 Task: Create a due date automation trigger when advanced on, on the tuesday of the week a card is due add dates starting in between 1 and 5 days at 11:00 AM.
Action: Mouse moved to (1063, 86)
Screenshot: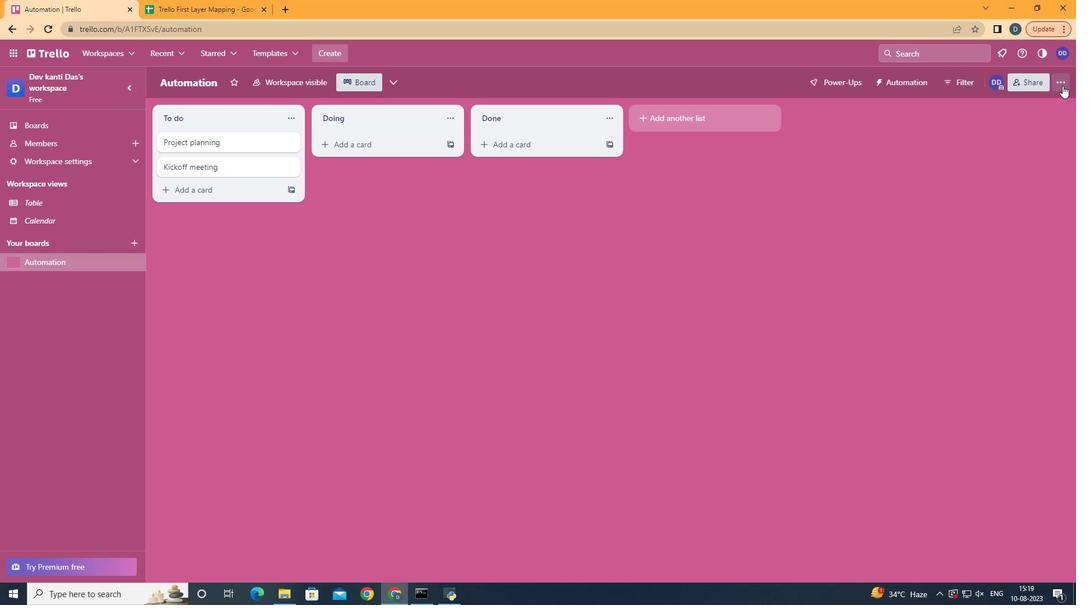 
Action: Mouse pressed left at (1063, 86)
Screenshot: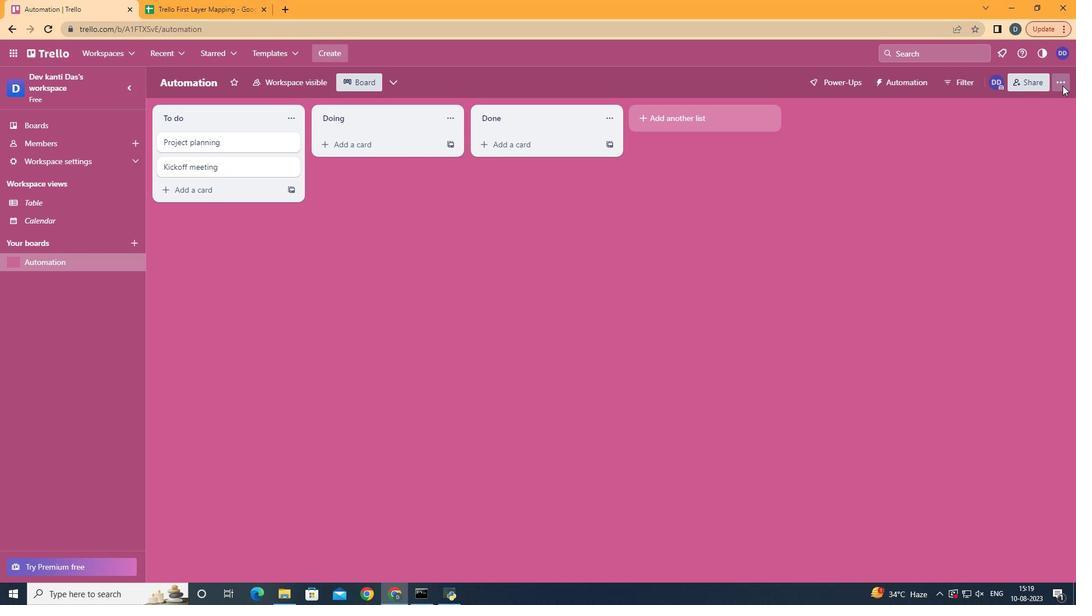 
Action: Mouse moved to (1005, 233)
Screenshot: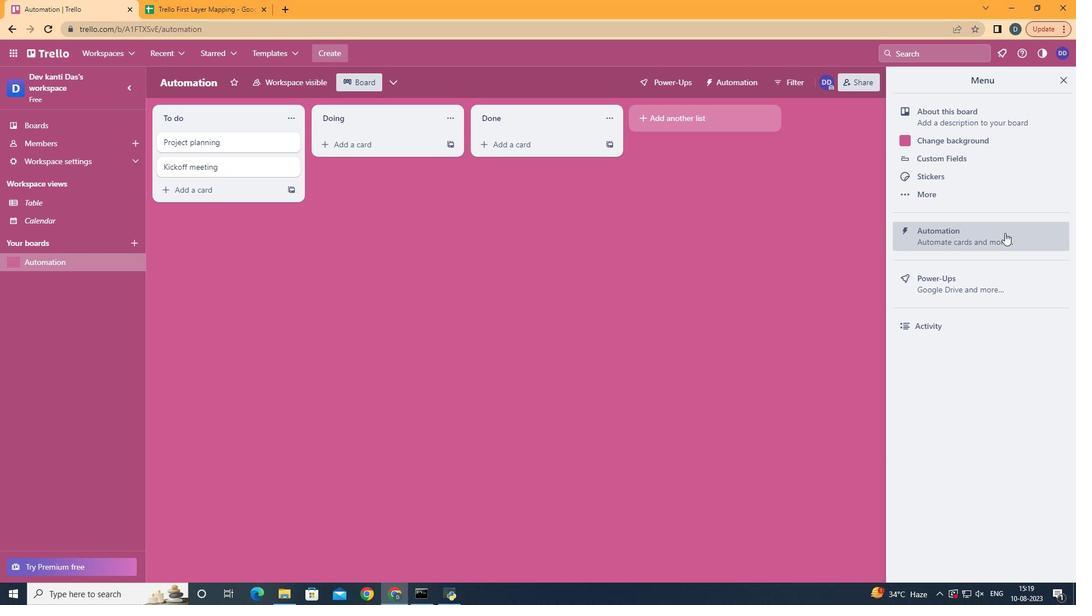 
Action: Mouse pressed left at (1005, 233)
Screenshot: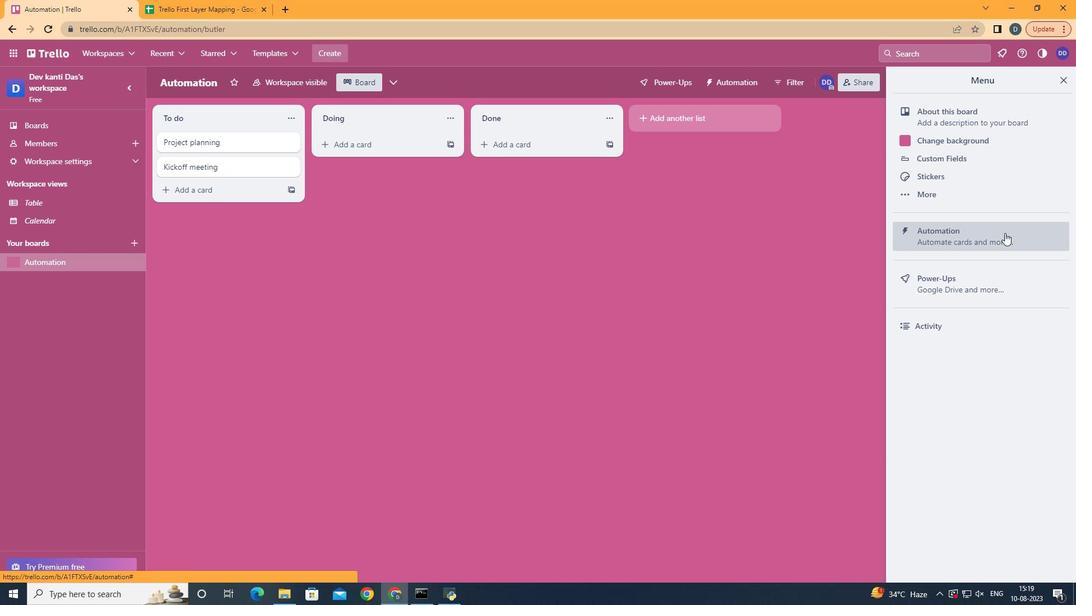 
Action: Mouse moved to (213, 222)
Screenshot: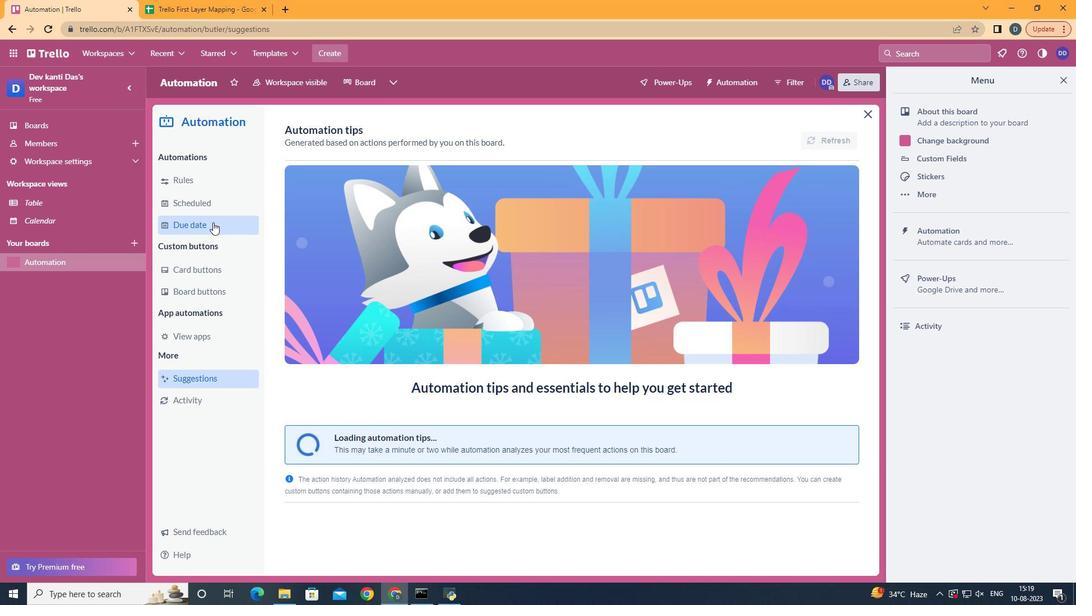 
Action: Mouse pressed left at (213, 222)
Screenshot: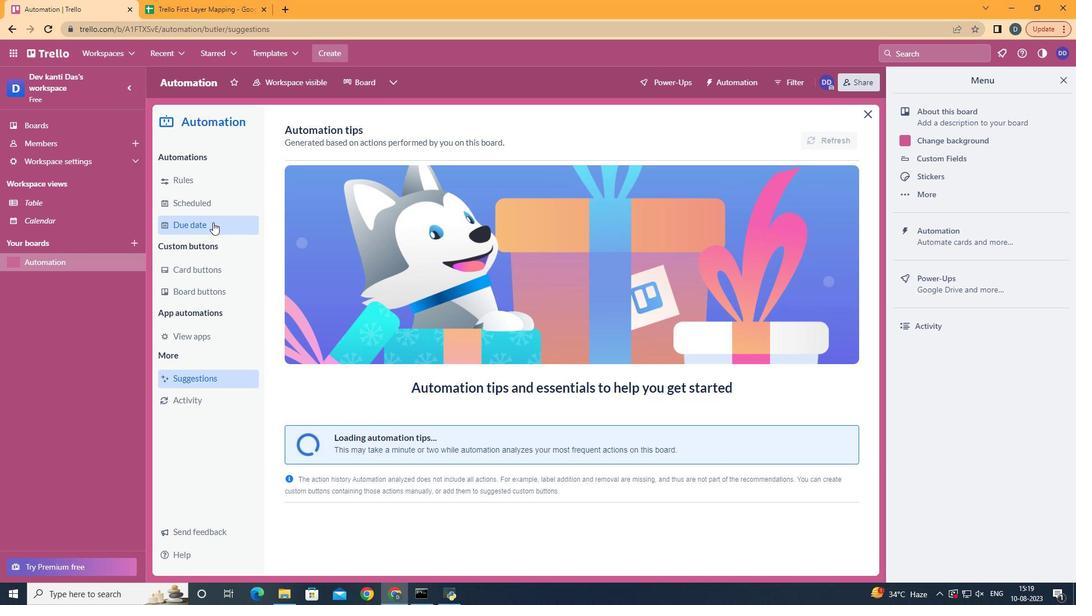 
Action: Mouse moved to (791, 133)
Screenshot: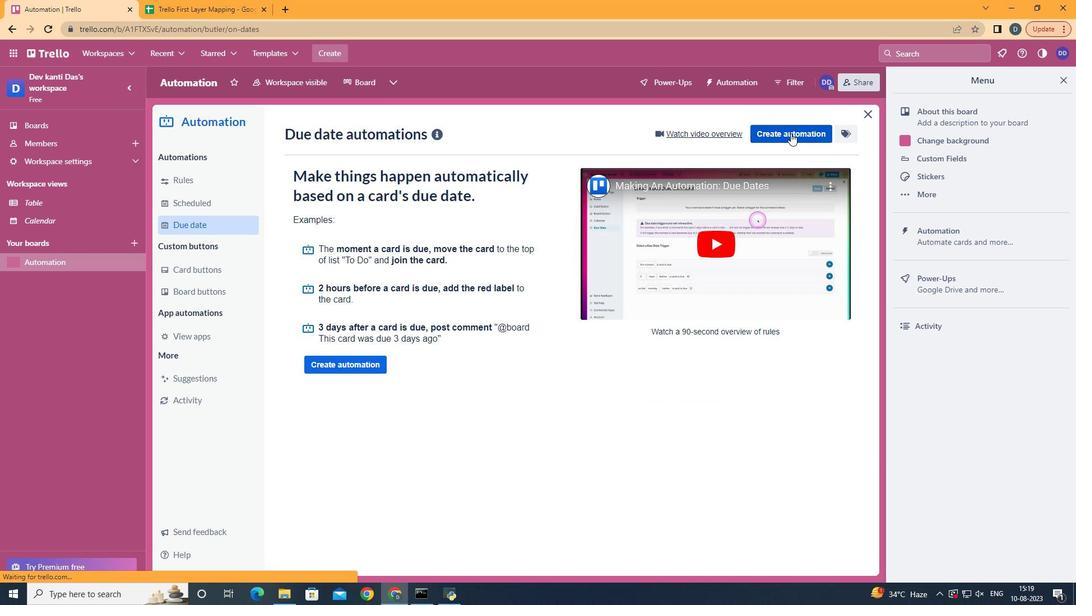 
Action: Mouse pressed left at (791, 133)
Screenshot: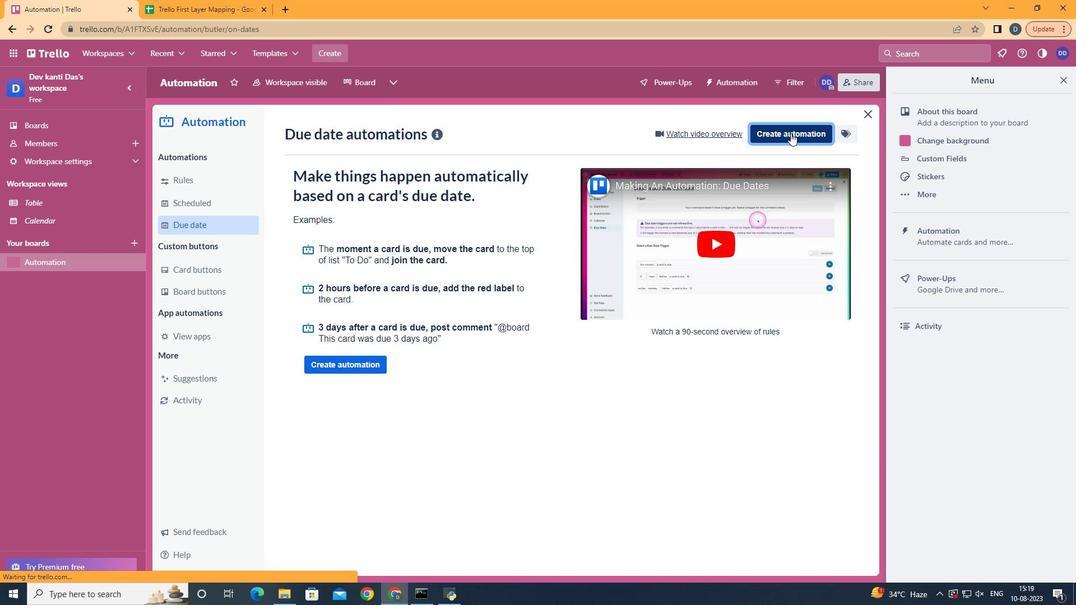 
Action: Mouse moved to (574, 244)
Screenshot: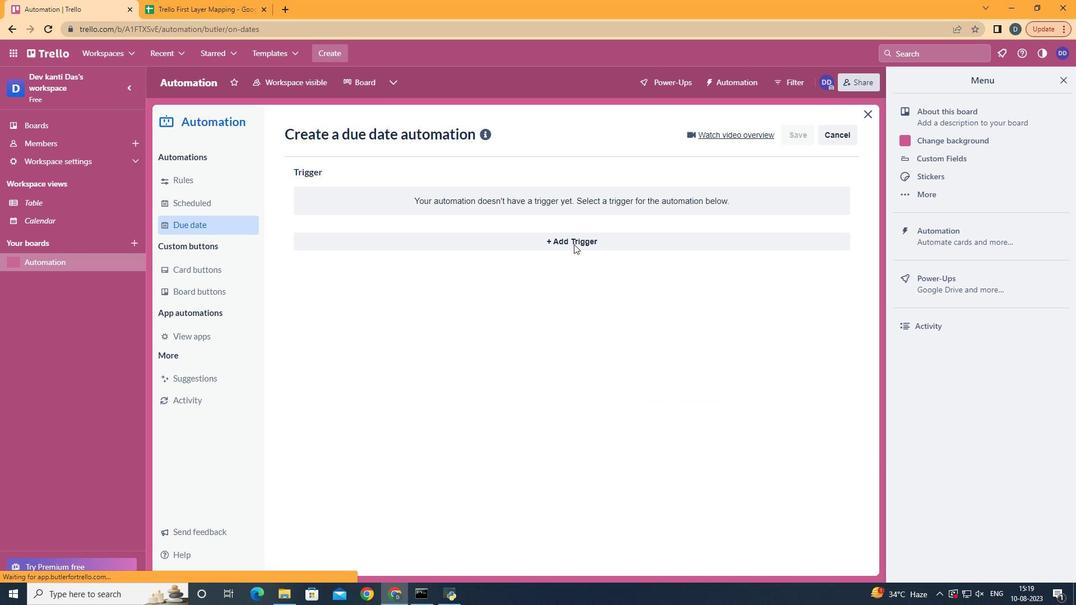 
Action: Mouse pressed left at (574, 244)
Screenshot: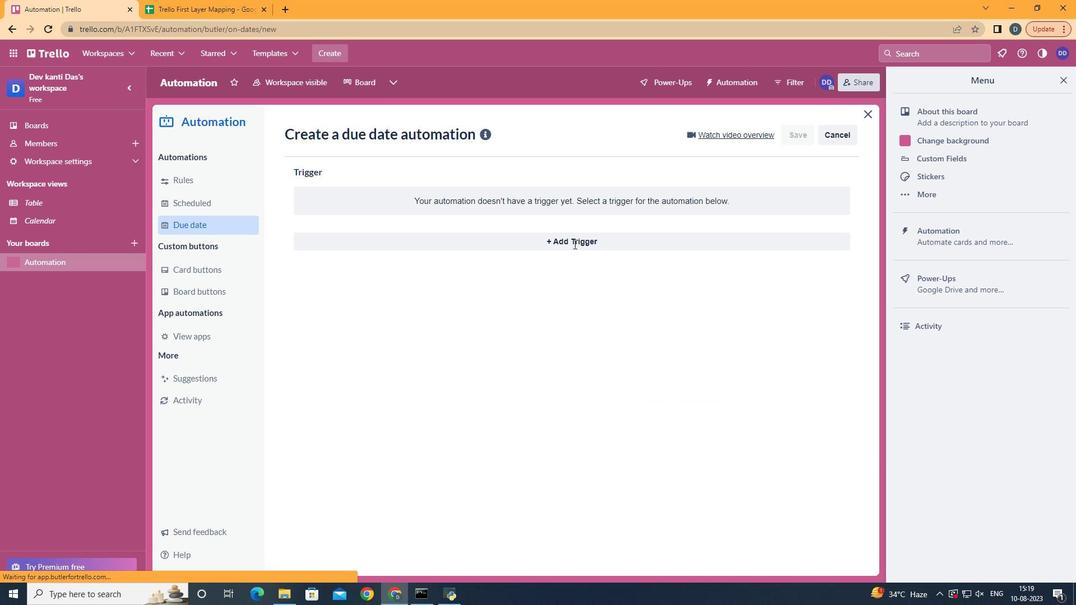
Action: Mouse moved to (356, 312)
Screenshot: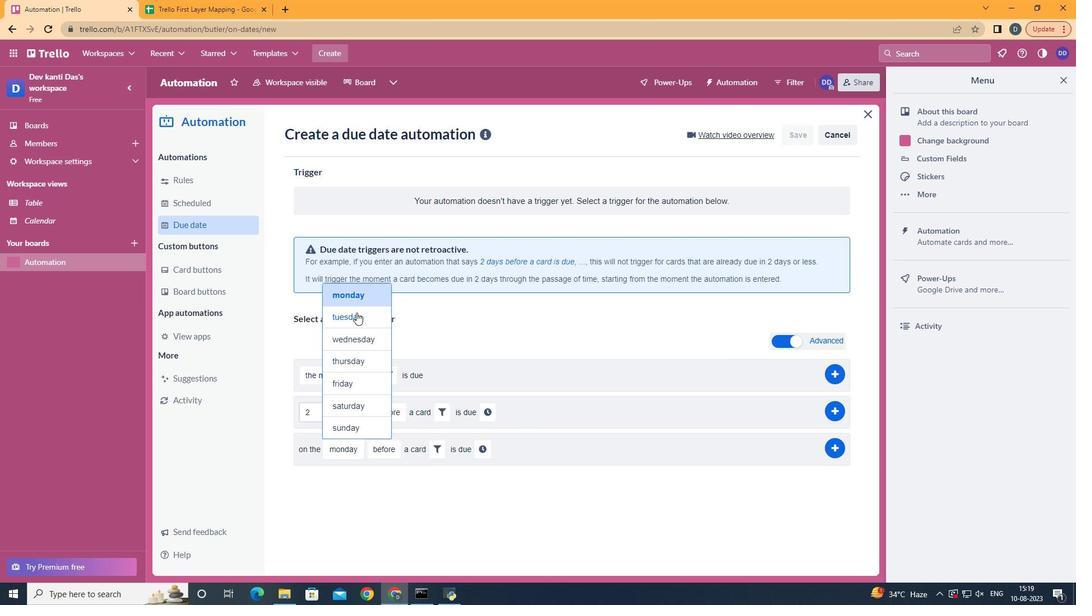 
Action: Mouse pressed left at (356, 312)
Screenshot: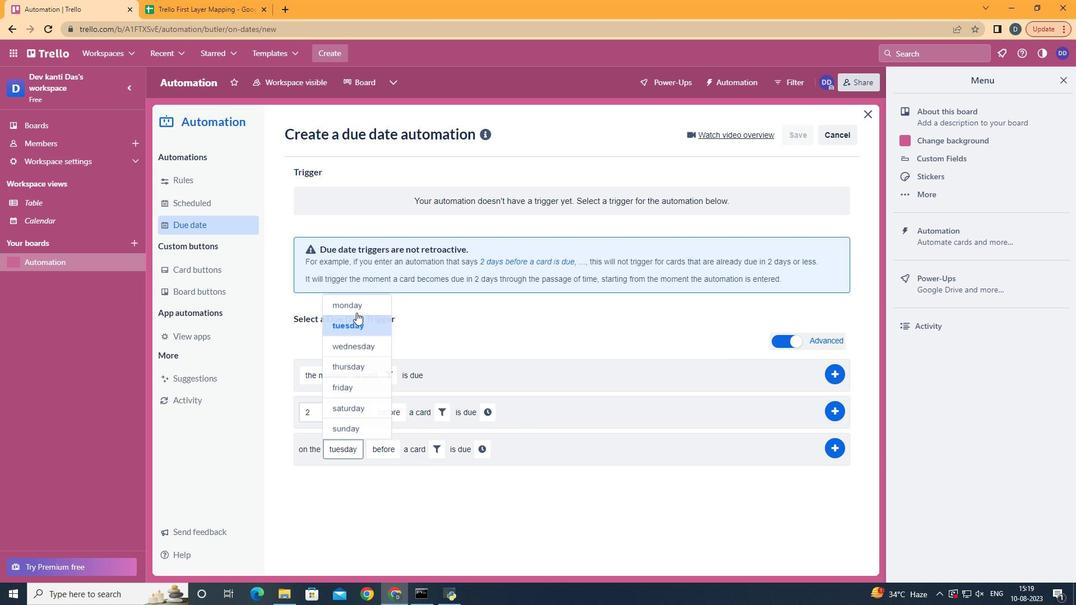 
Action: Mouse moved to (405, 513)
Screenshot: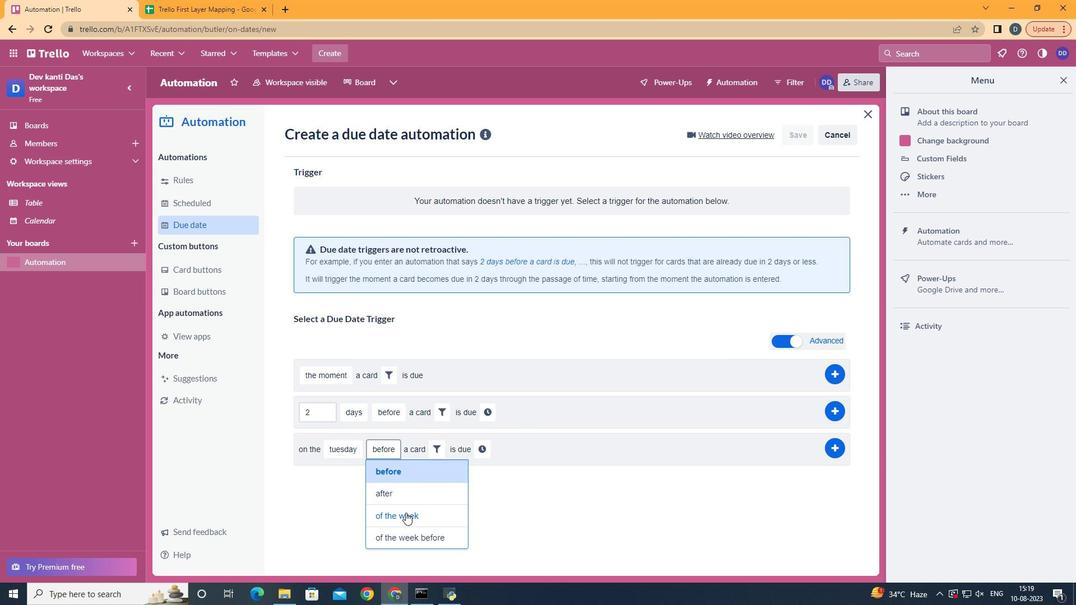 
Action: Mouse pressed left at (405, 513)
Screenshot: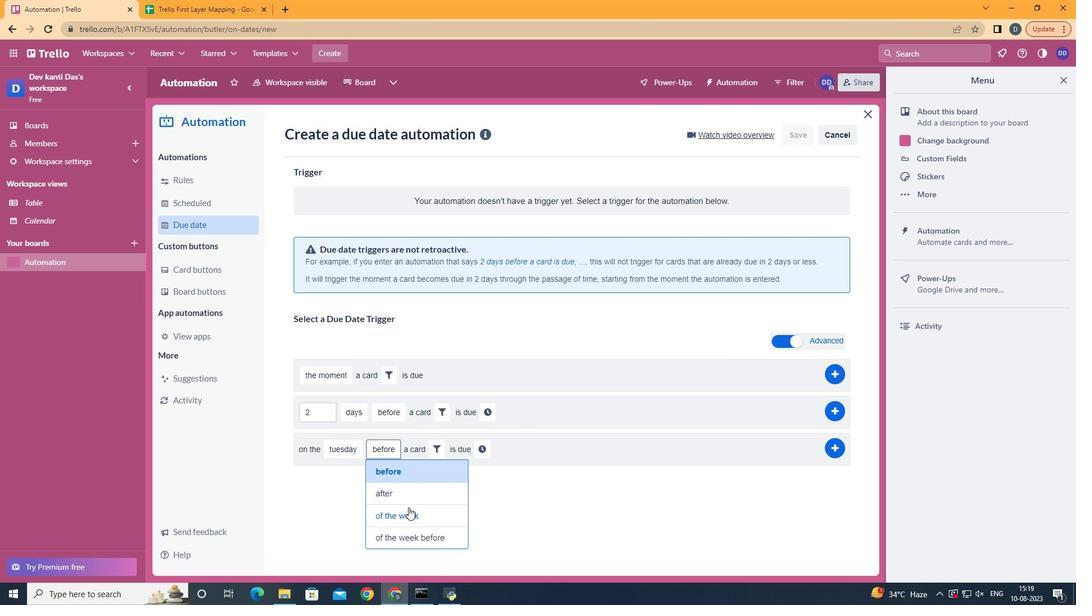 
Action: Mouse moved to (451, 453)
Screenshot: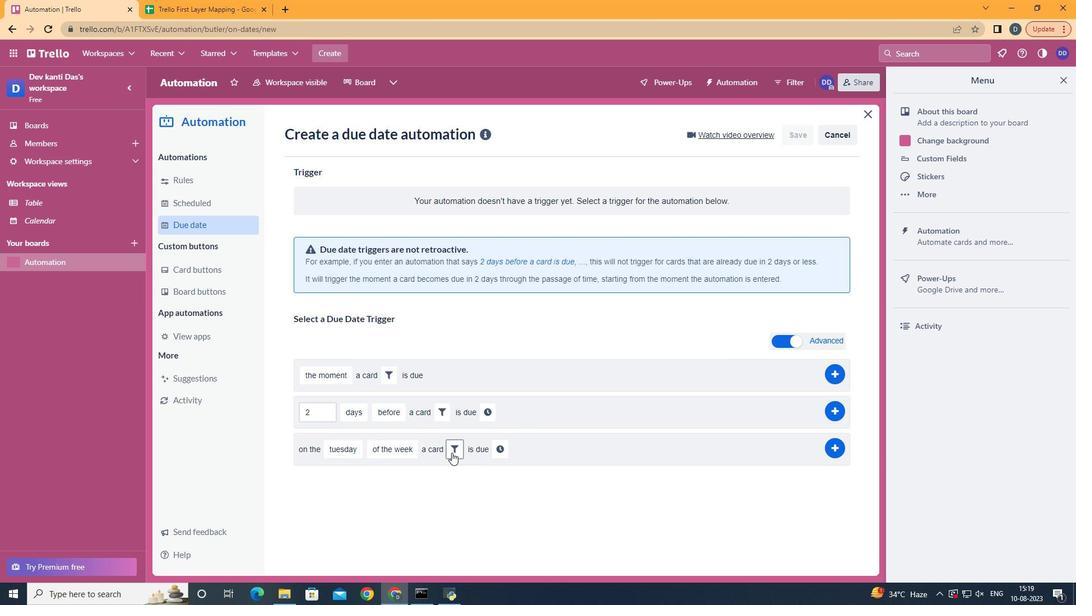 
Action: Mouse pressed left at (451, 453)
Screenshot: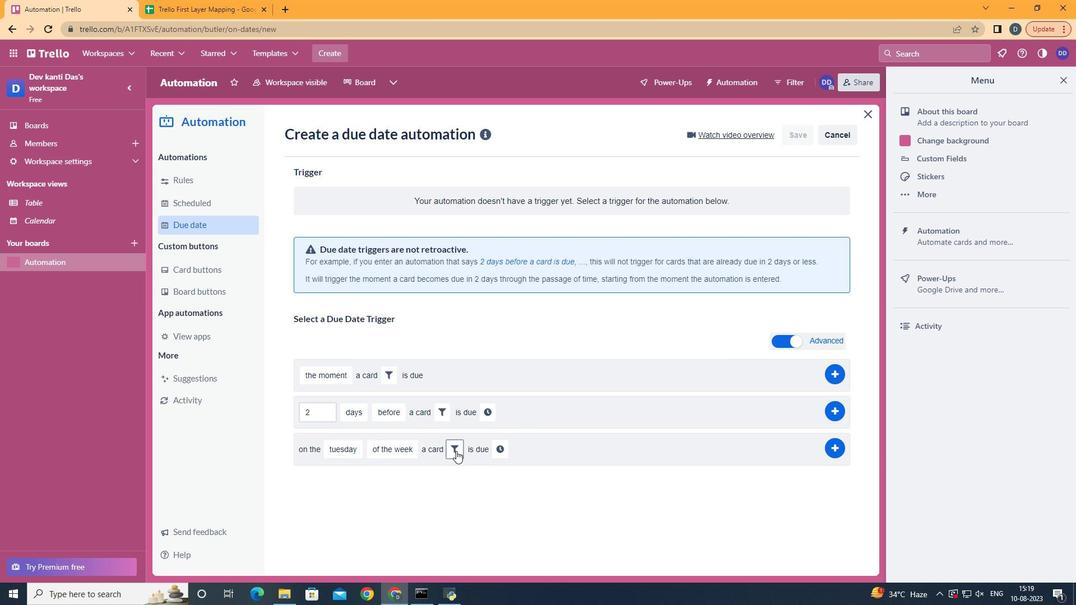 
Action: Mouse moved to (519, 483)
Screenshot: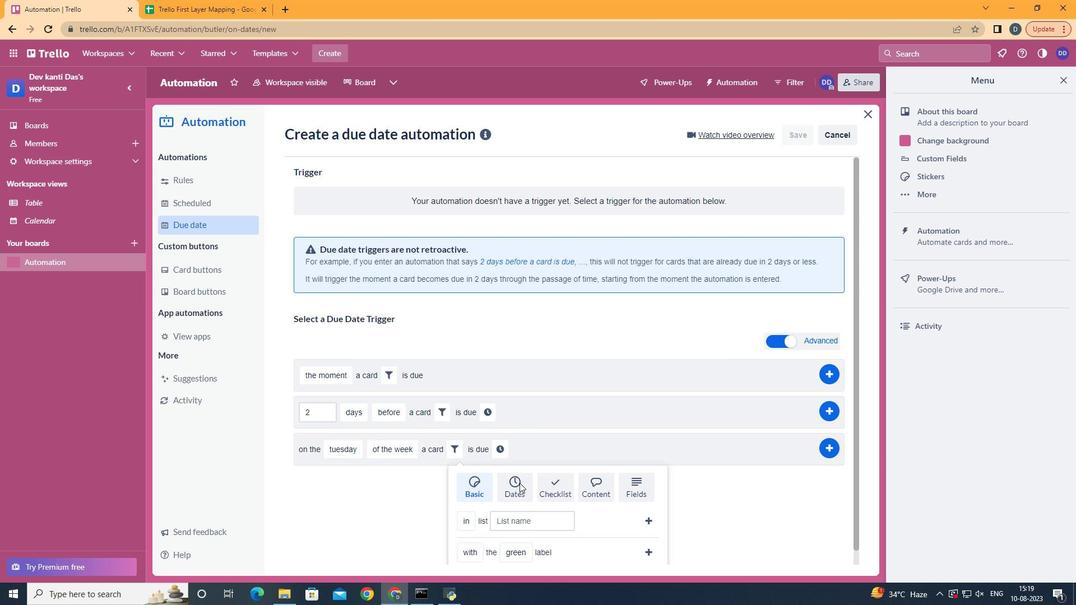 
Action: Mouse pressed left at (519, 483)
Screenshot: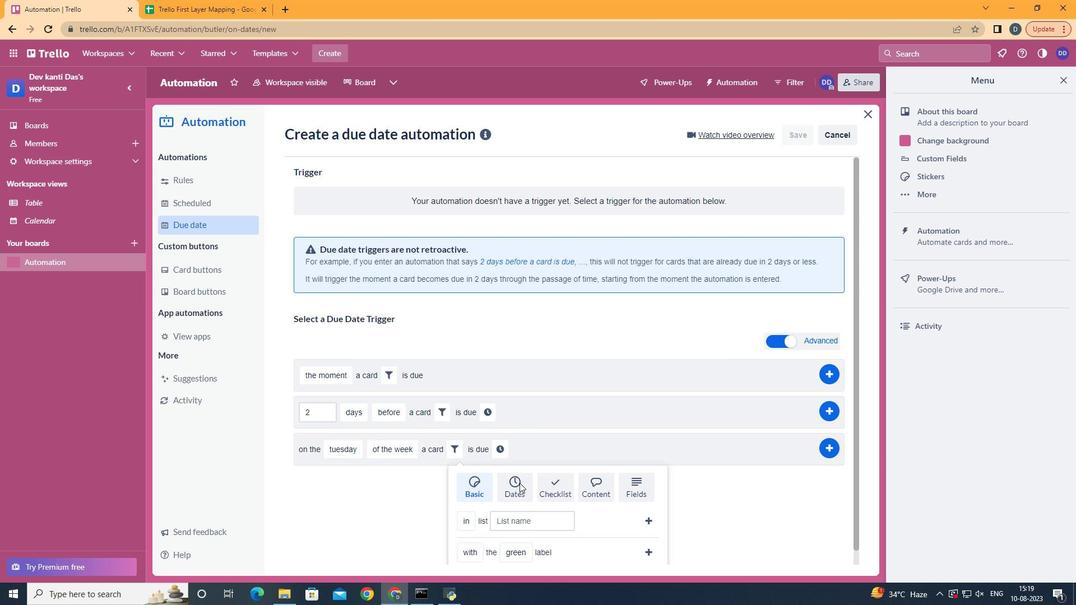 
Action: Mouse scrolled (519, 482) with delta (0, 0)
Screenshot: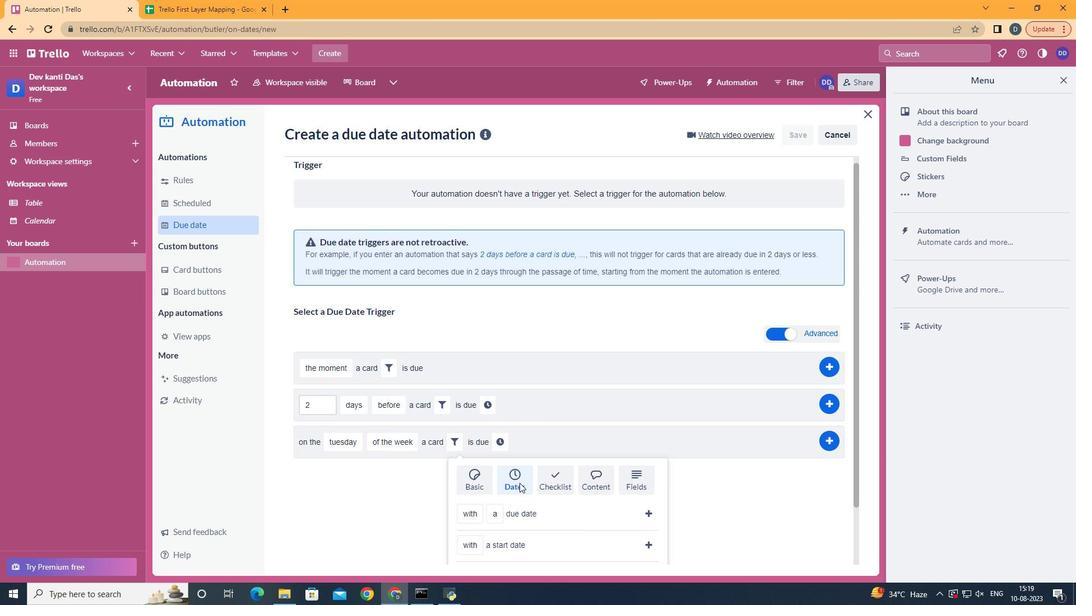 
Action: Mouse scrolled (519, 482) with delta (0, 0)
Screenshot: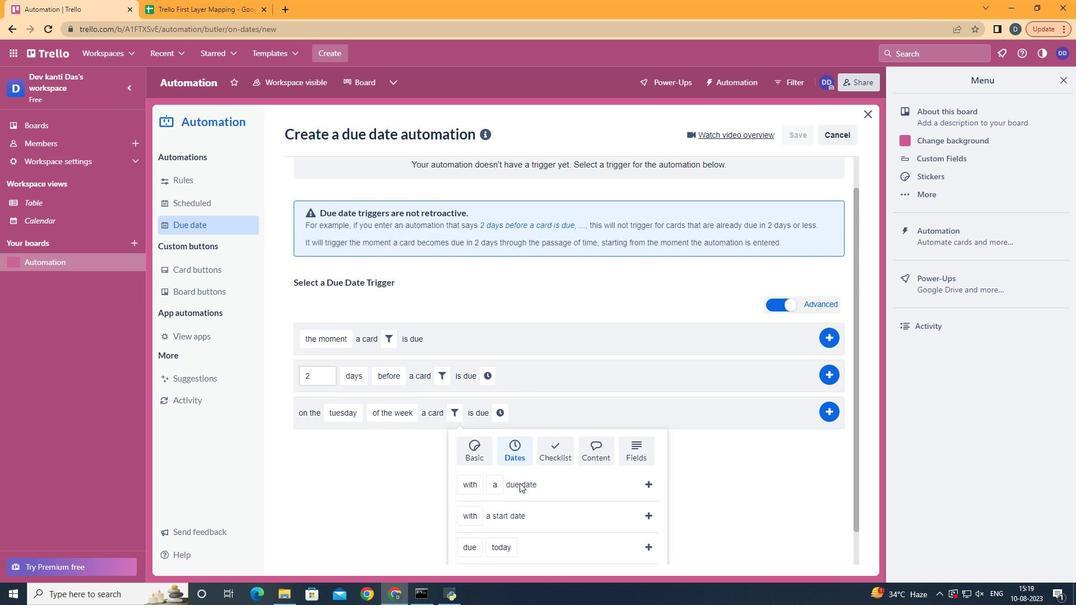 
Action: Mouse scrolled (519, 482) with delta (0, 0)
Screenshot: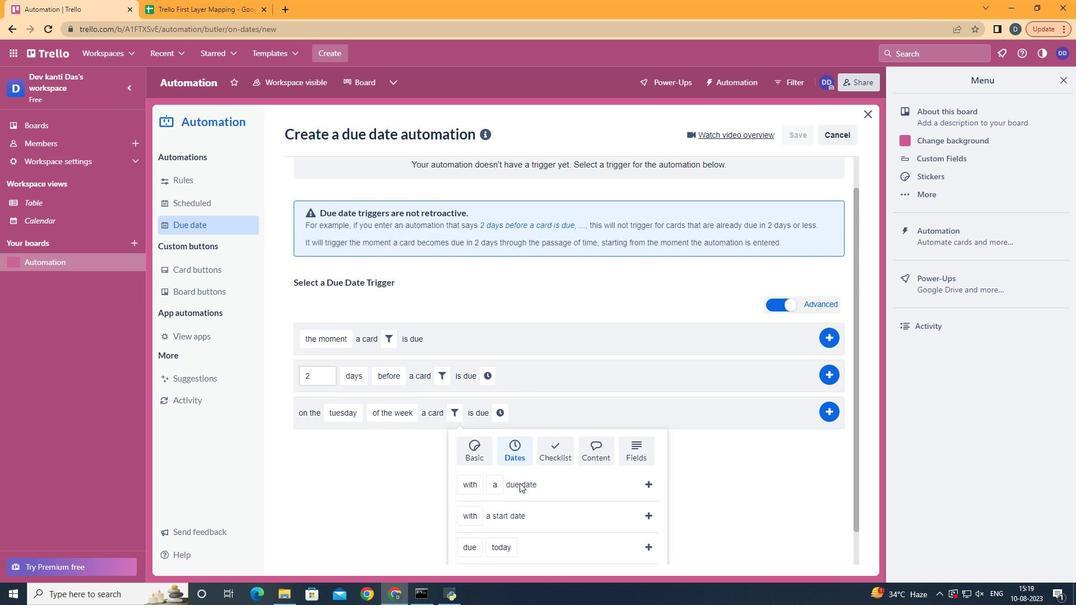 
Action: Mouse scrolled (519, 482) with delta (0, 0)
Screenshot: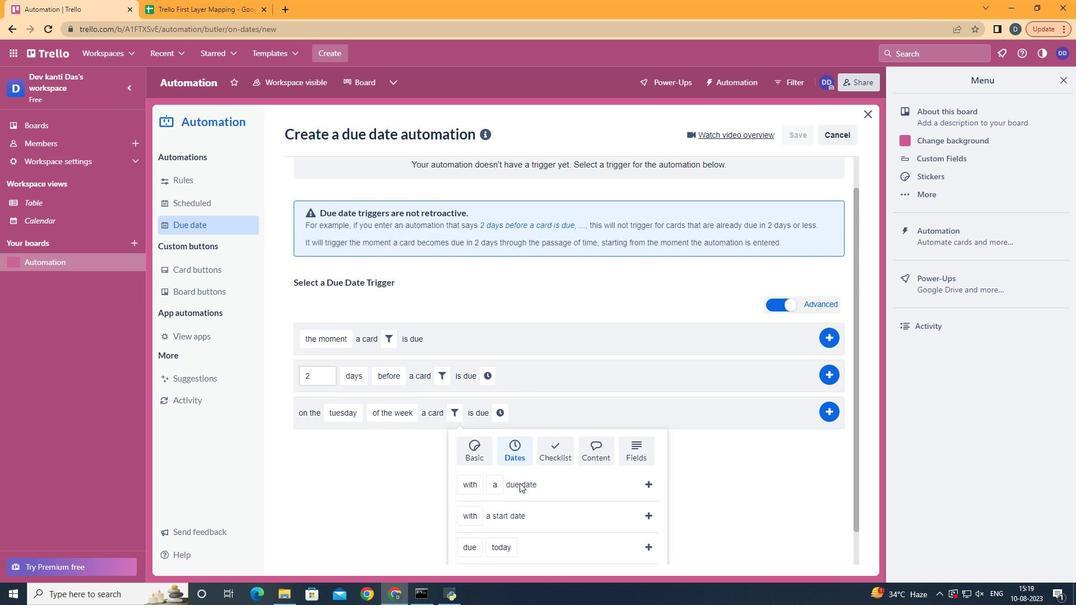 
Action: Mouse scrolled (519, 482) with delta (0, 0)
Screenshot: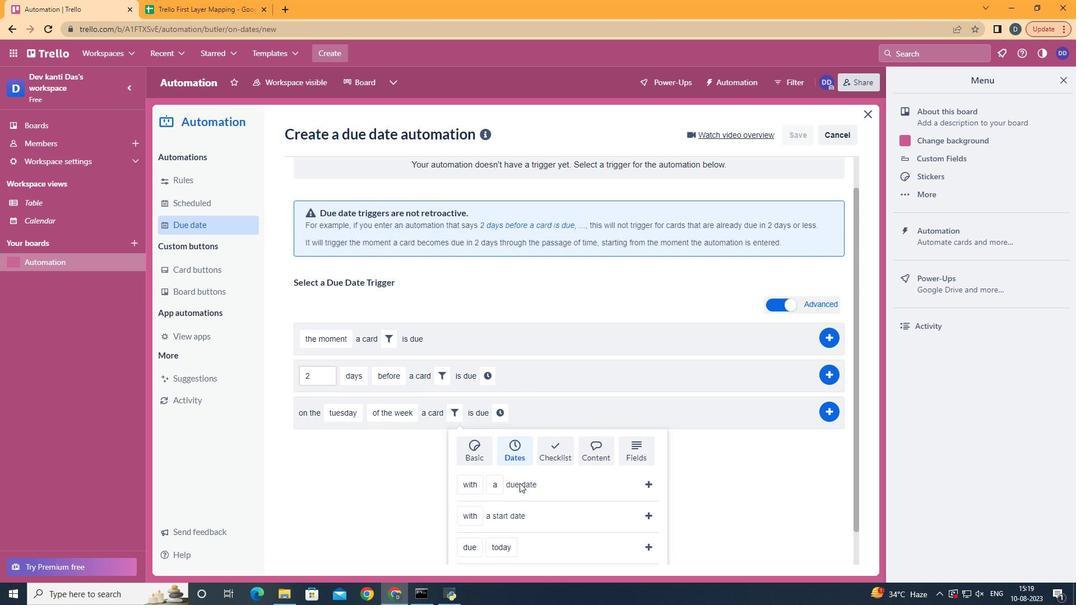 
Action: Mouse moved to (477, 523)
Screenshot: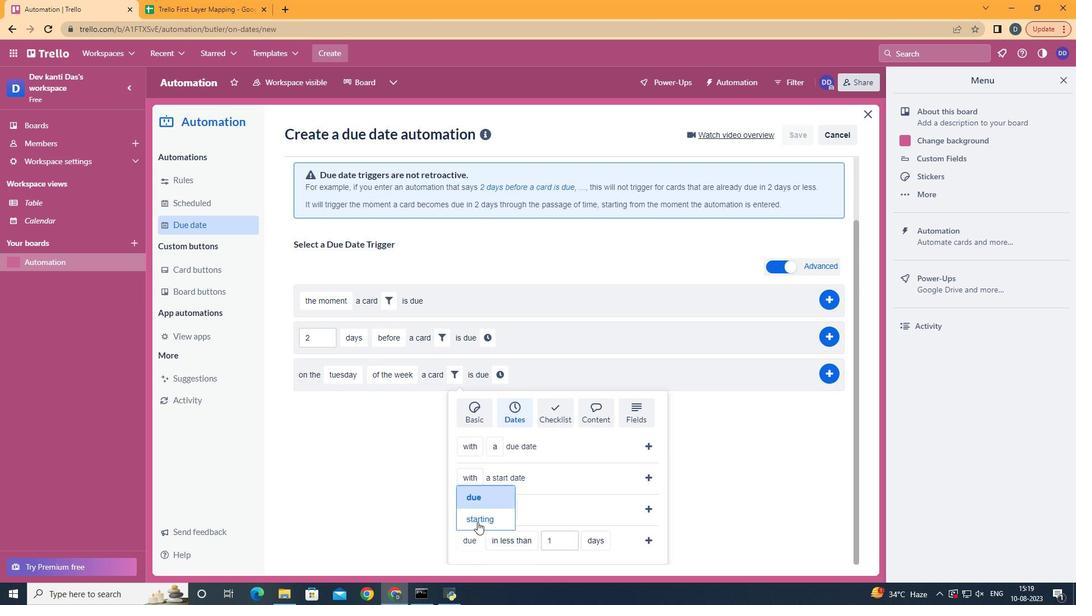 
Action: Mouse pressed left at (477, 523)
Screenshot: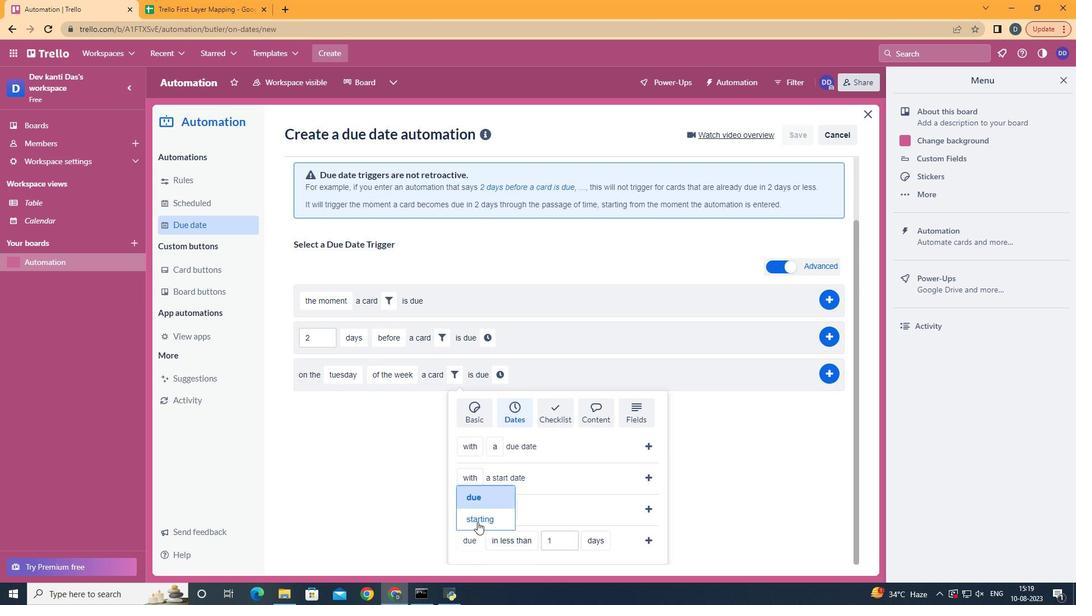 
Action: Mouse moved to (534, 517)
Screenshot: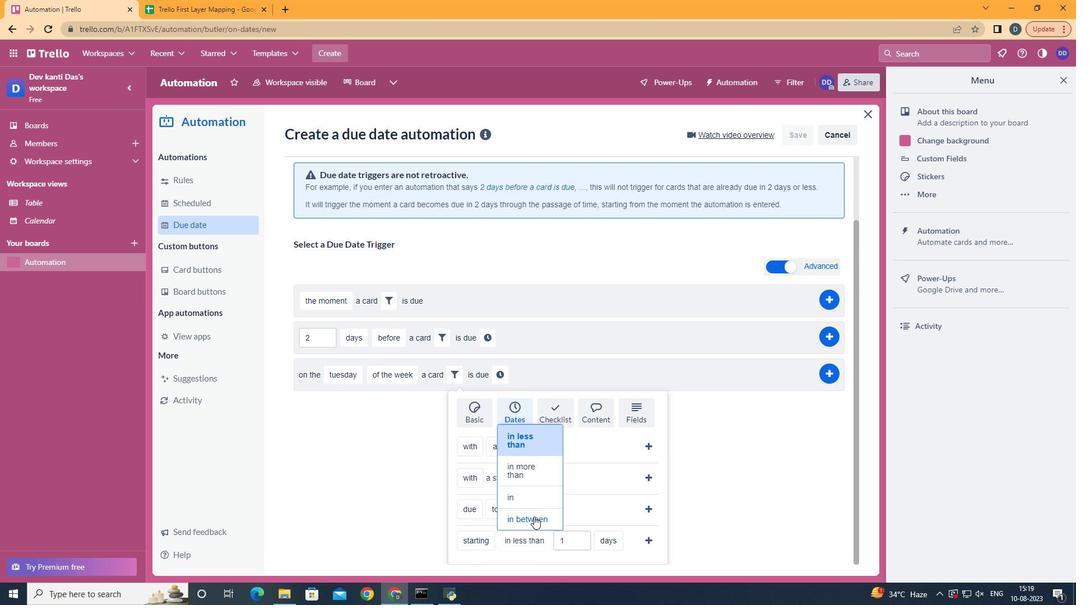 
Action: Mouse pressed left at (534, 517)
Screenshot: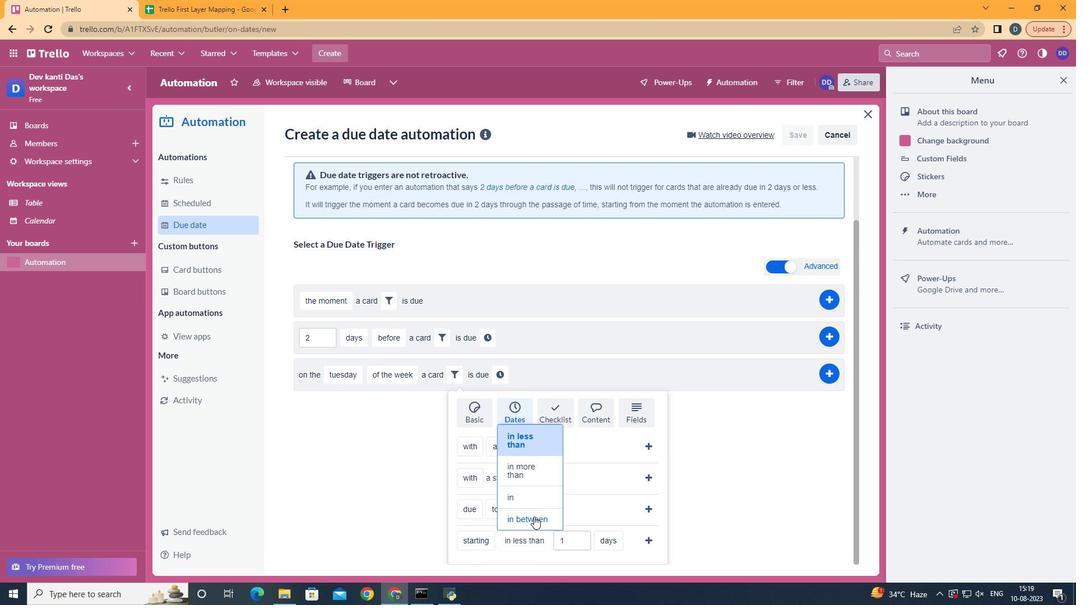 
Action: Mouse moved to (704, 540)
Screenshot: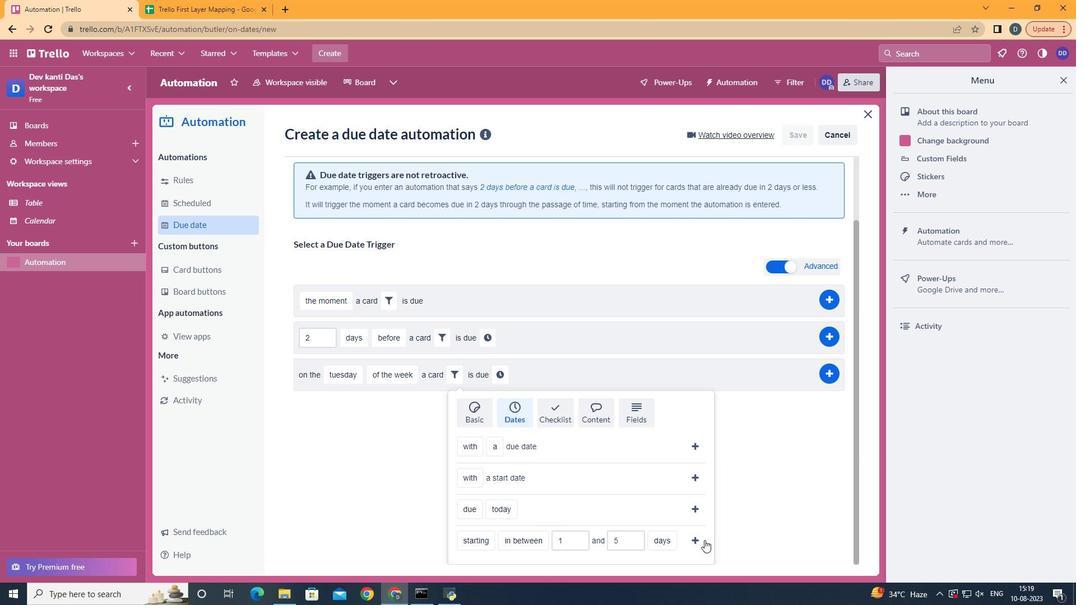 
Action: Mouse pressed left at (704, 540)
Screenshot: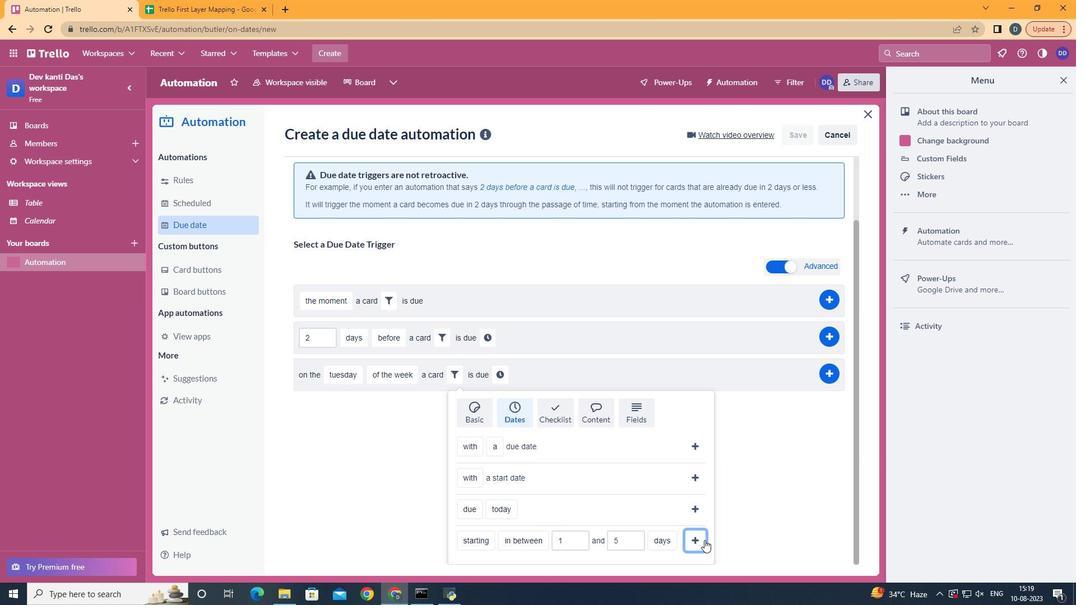 
Action: Mouse moved to (643, 455)
Screenshot: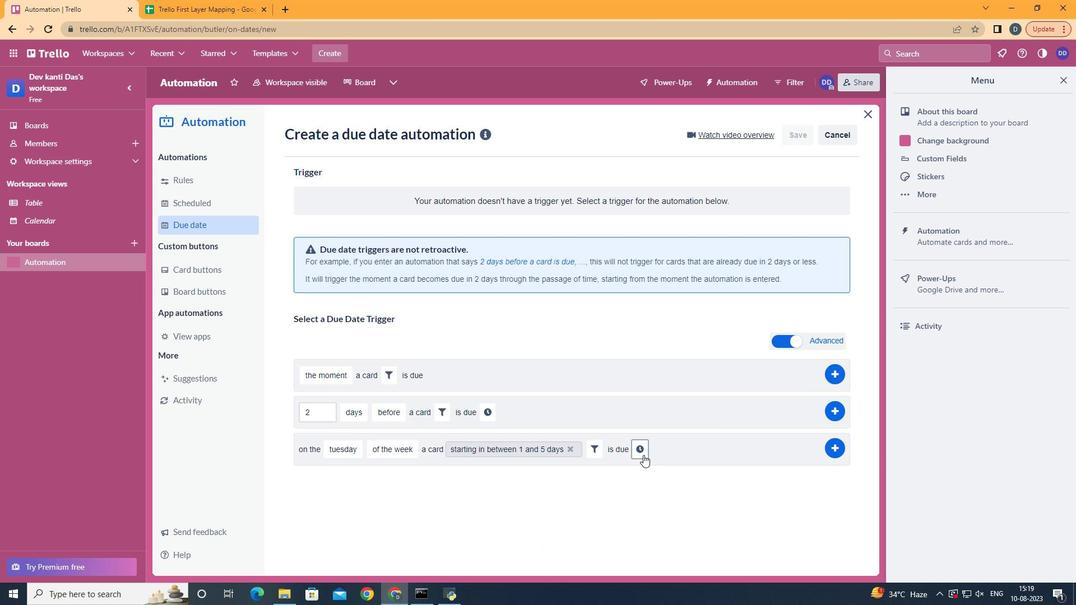 
Action: Mouse pressed left at (643, 455)
Screenshot: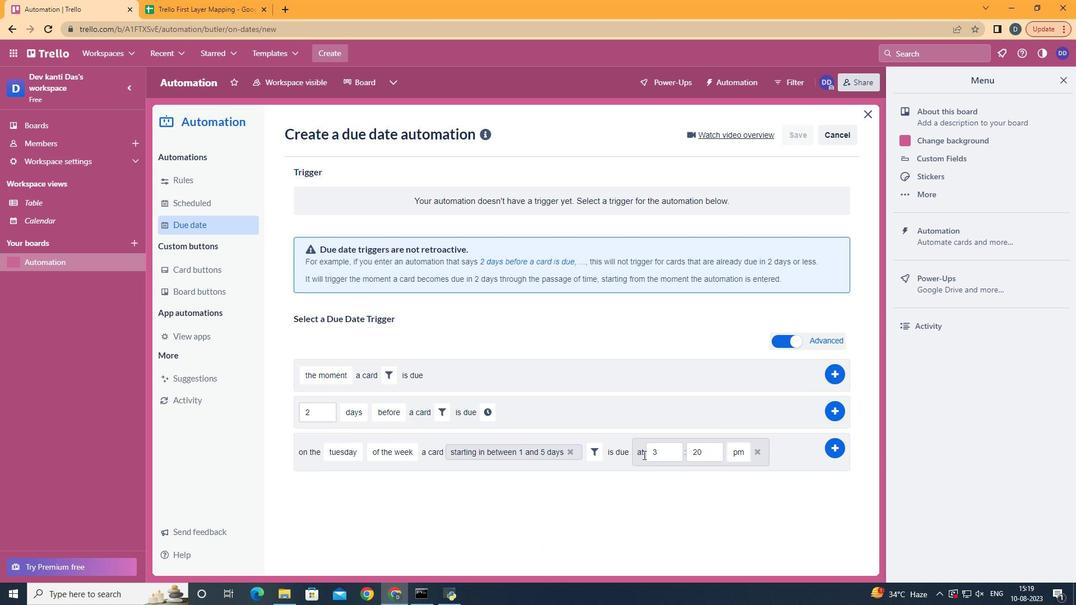 
Action: Mouse moved to (675, 455)
Screenshot: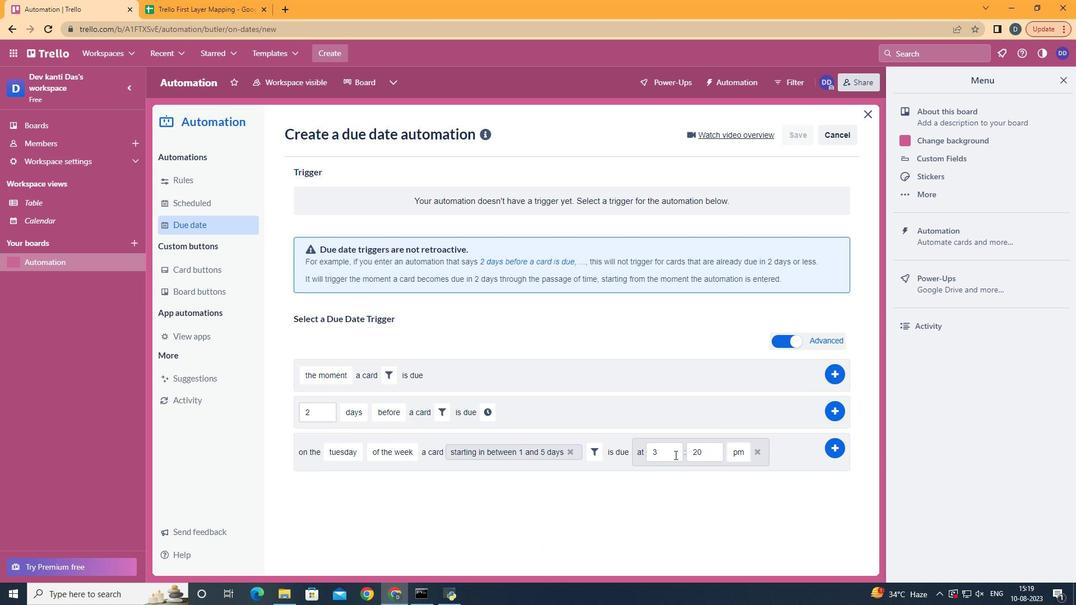 
Action: Mouse pressed left at (675, 455)
Screenshot: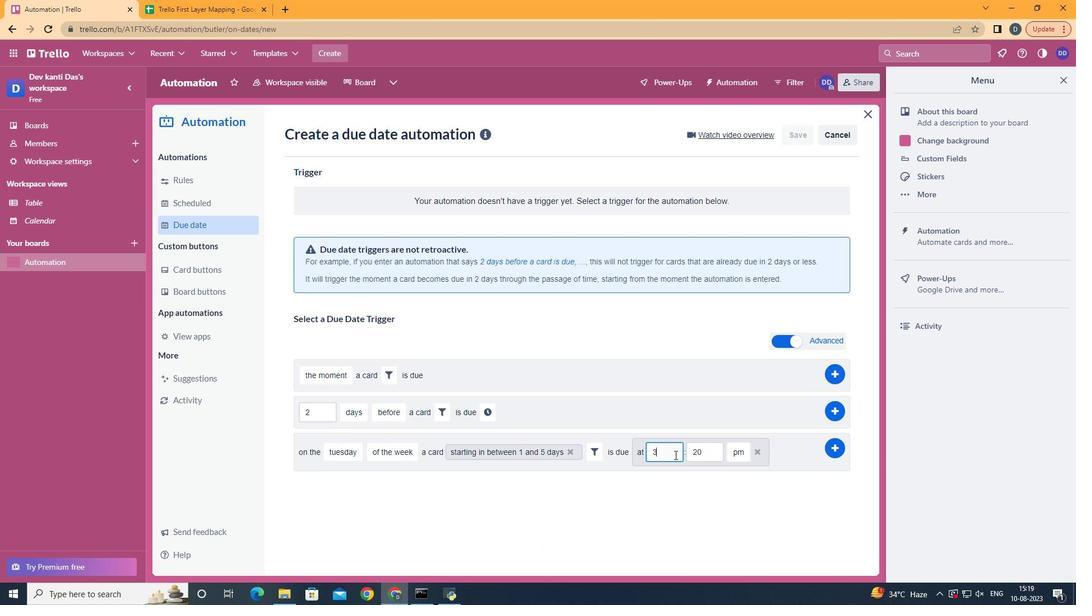 
Action: Mouse moved to (675, 455)
Screenshot: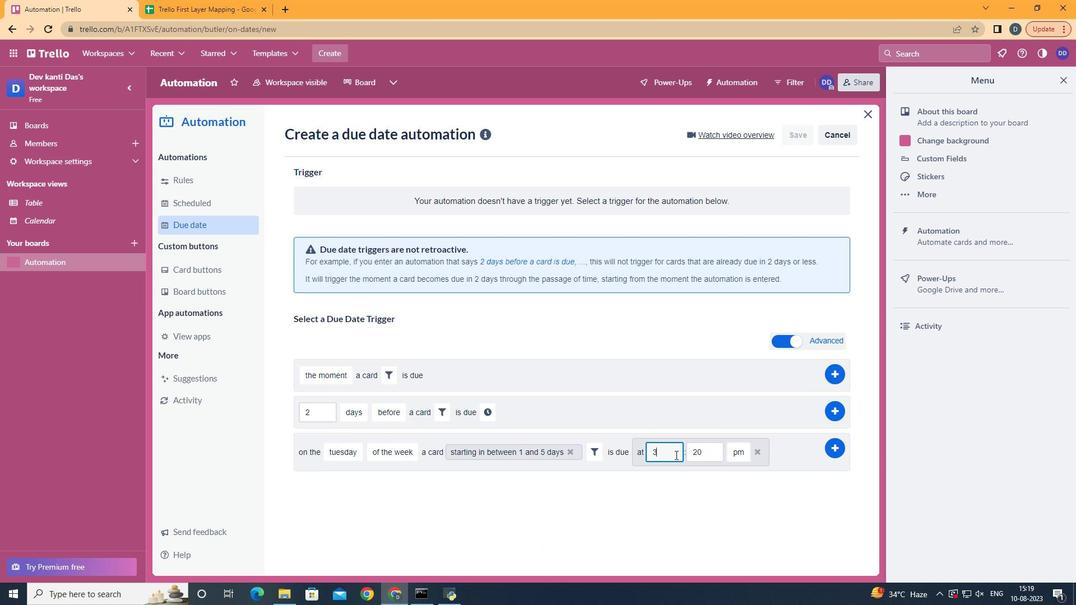 
Action: Key pressed <Key.backspace>11
Screenshot: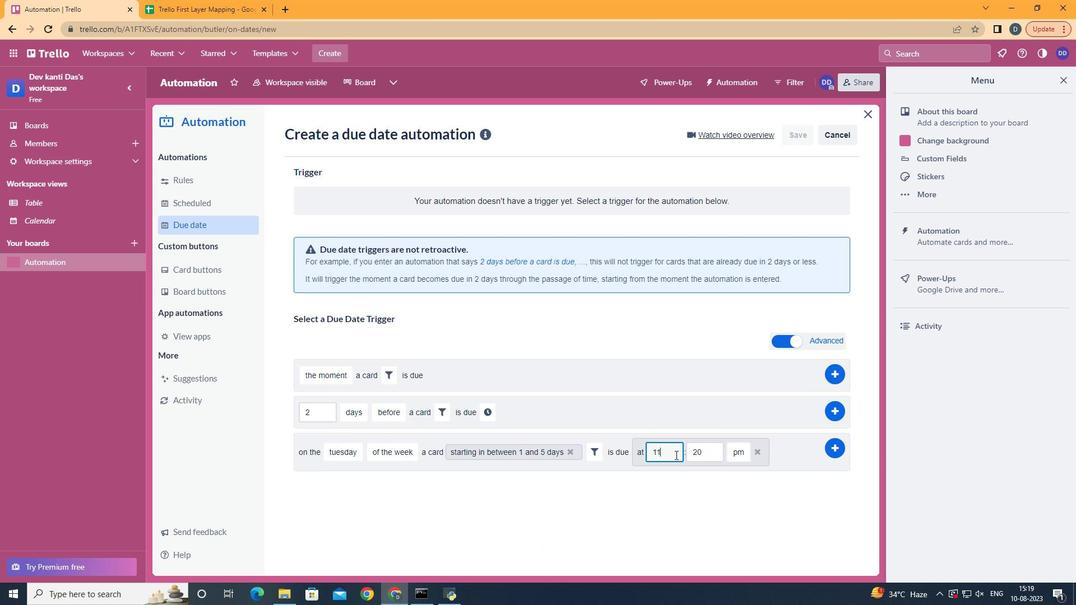 
Action: Mouse moved to (709, 460)
Screenshot: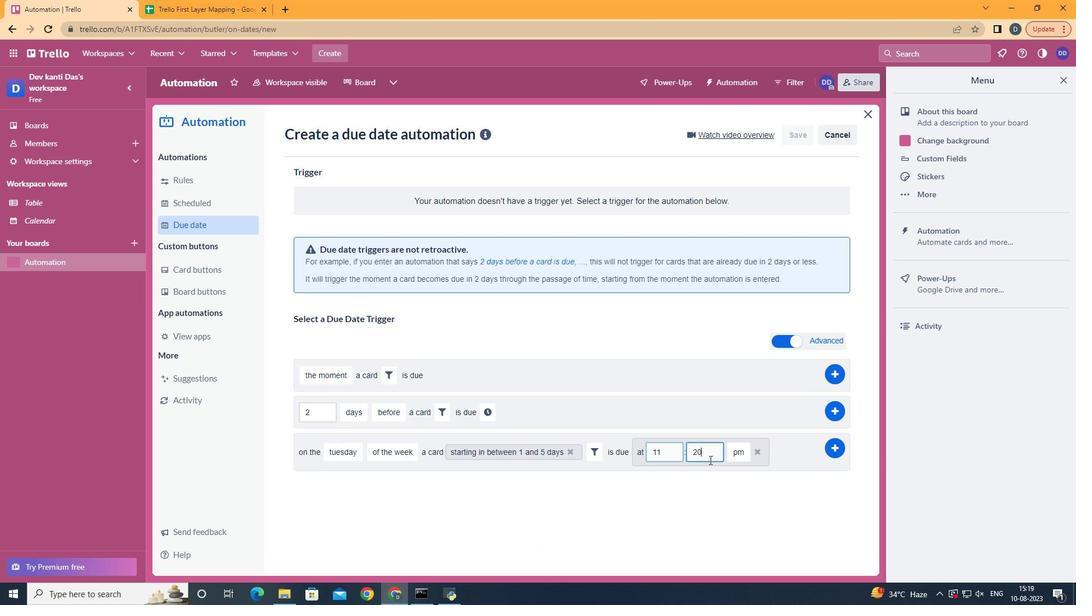 
Action: Mouse pressed left at (709, 460)
Screenshot: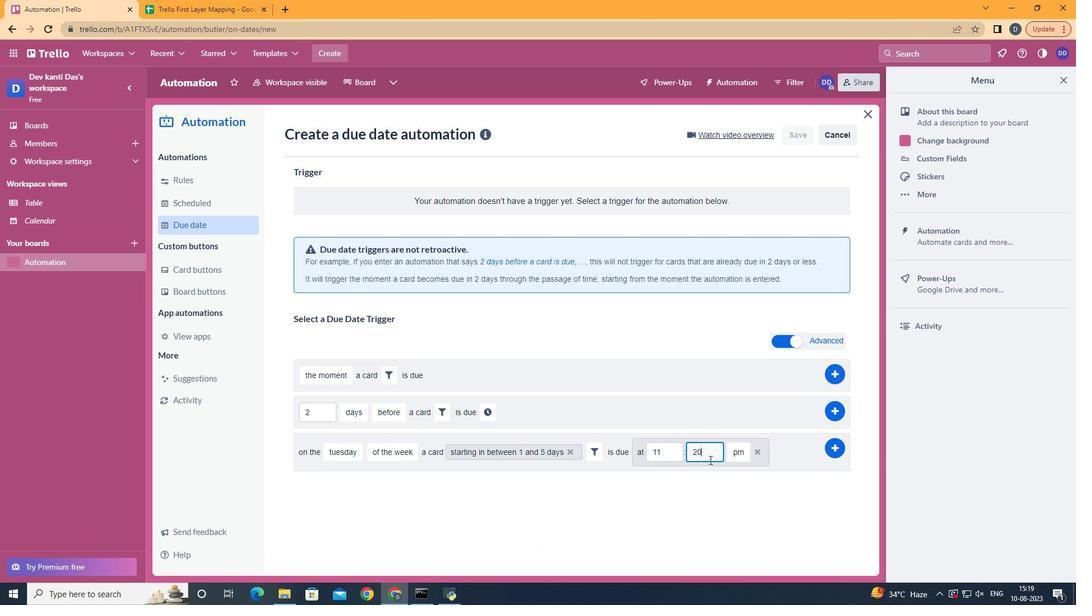 
Action: Key pressed <Key.backspace><Key.backspace>00
Screenshot: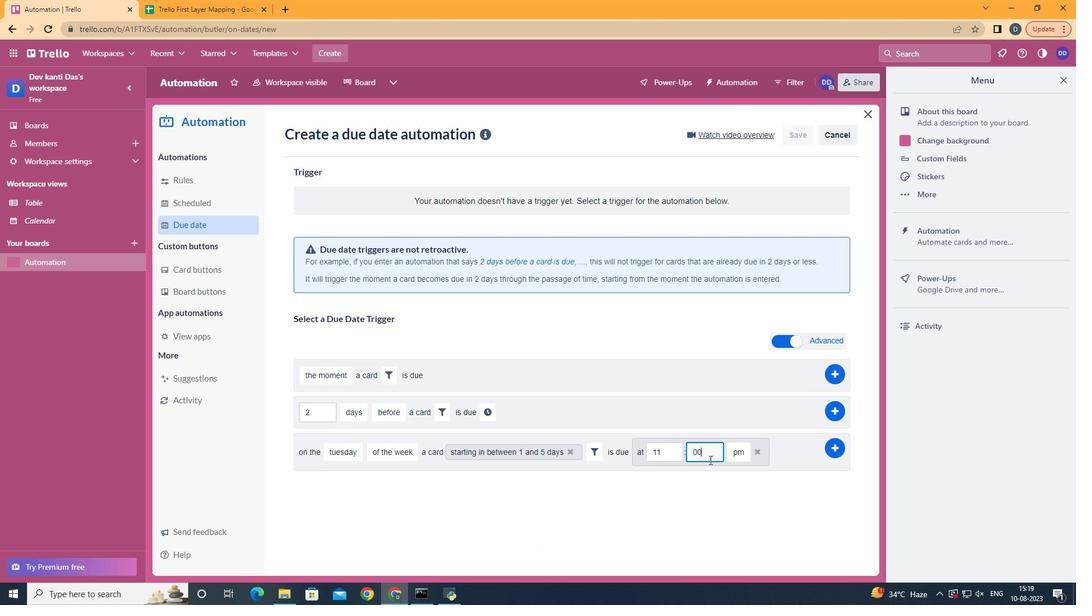 
Action: Mouse moved to (748, 472)
Screenshot: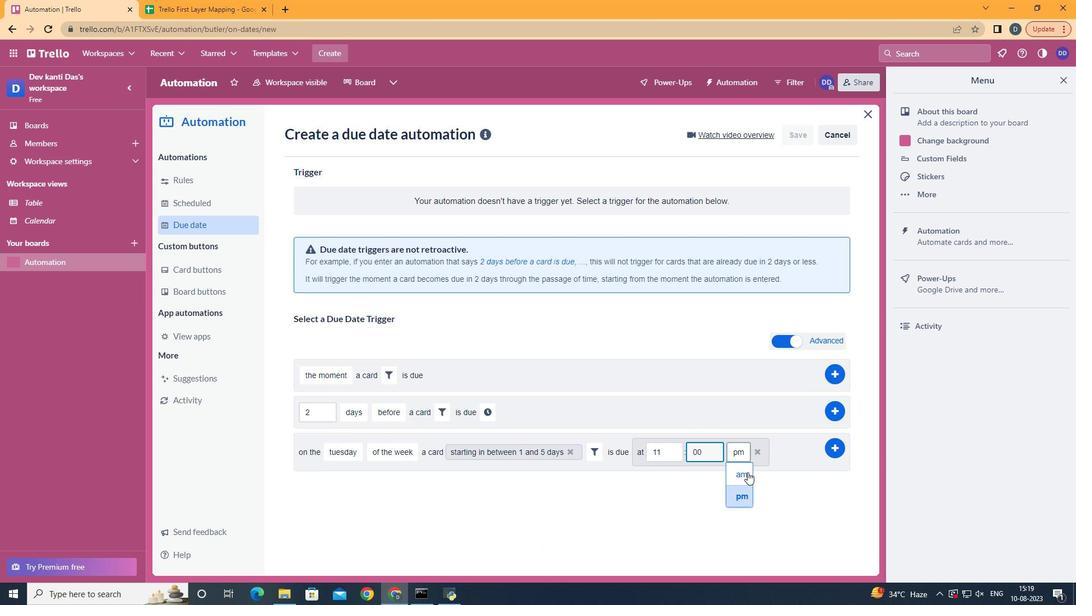 
Action: Mouse pressed left at (748, 472)
Screenshot: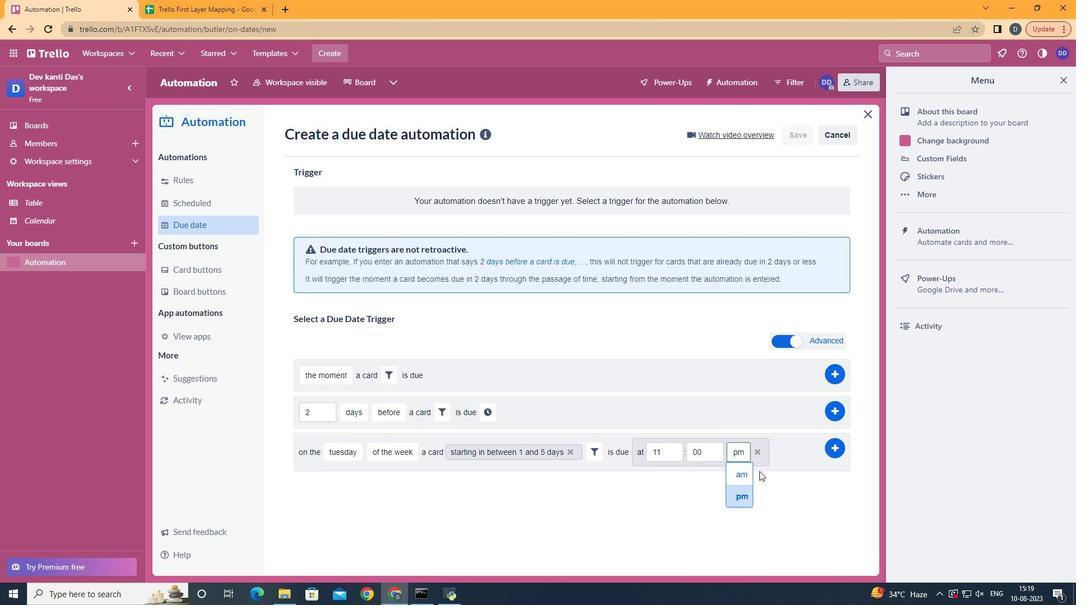 
Action: Mouse moved to (827, 444)
Screenshot: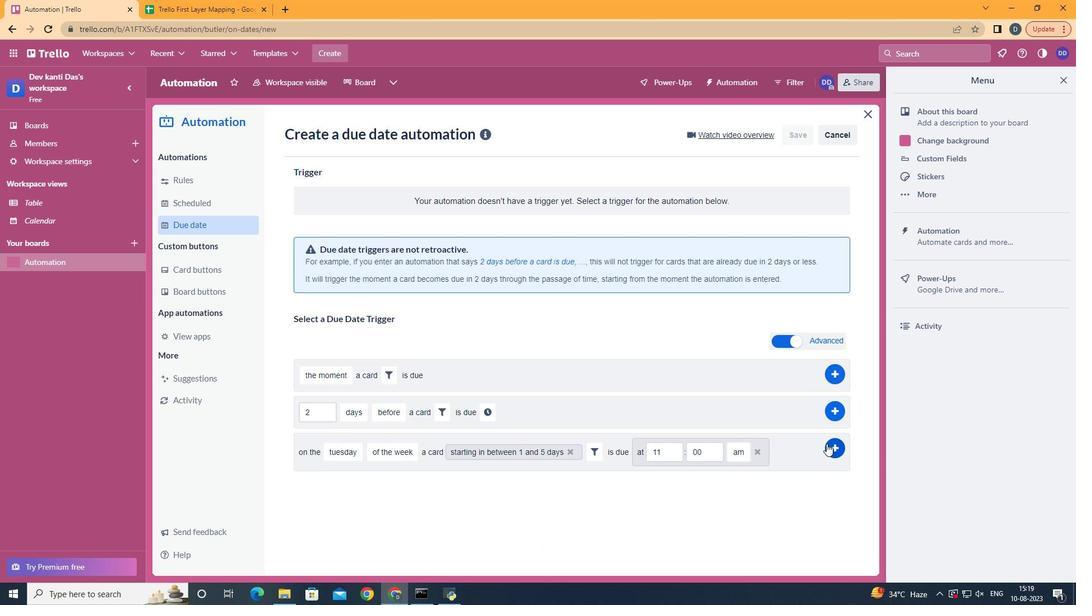 
Action: Mouse pressed left at (827, 444)
Screenshot: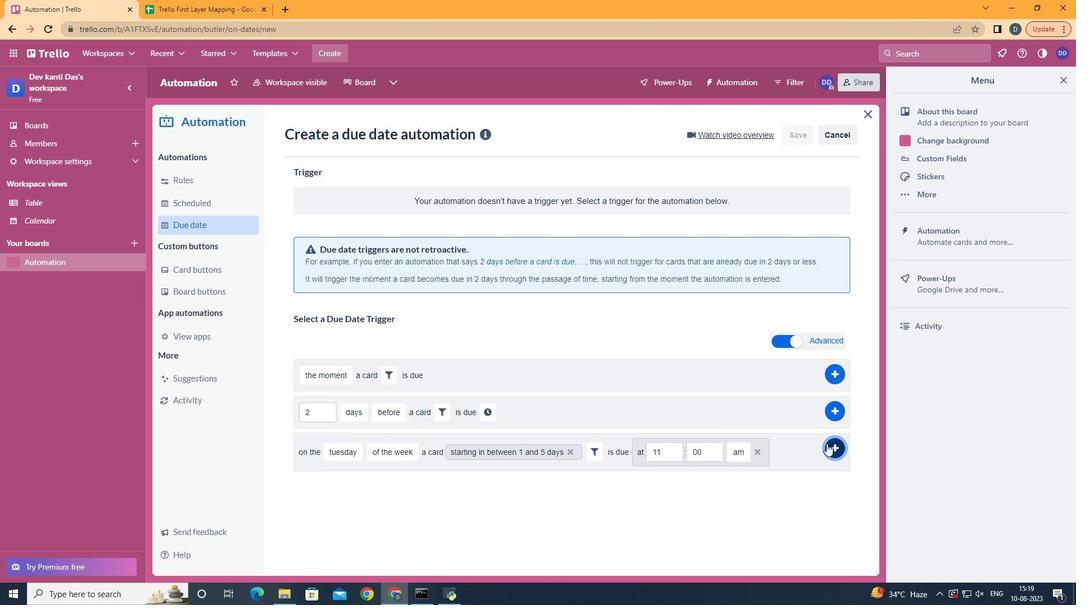 
